 Task: Look for products in the category "First Aid & Outdoor Essentials" from Irwin Naturals only.
Action: Mouse moved to (312, 133)
Screenshot: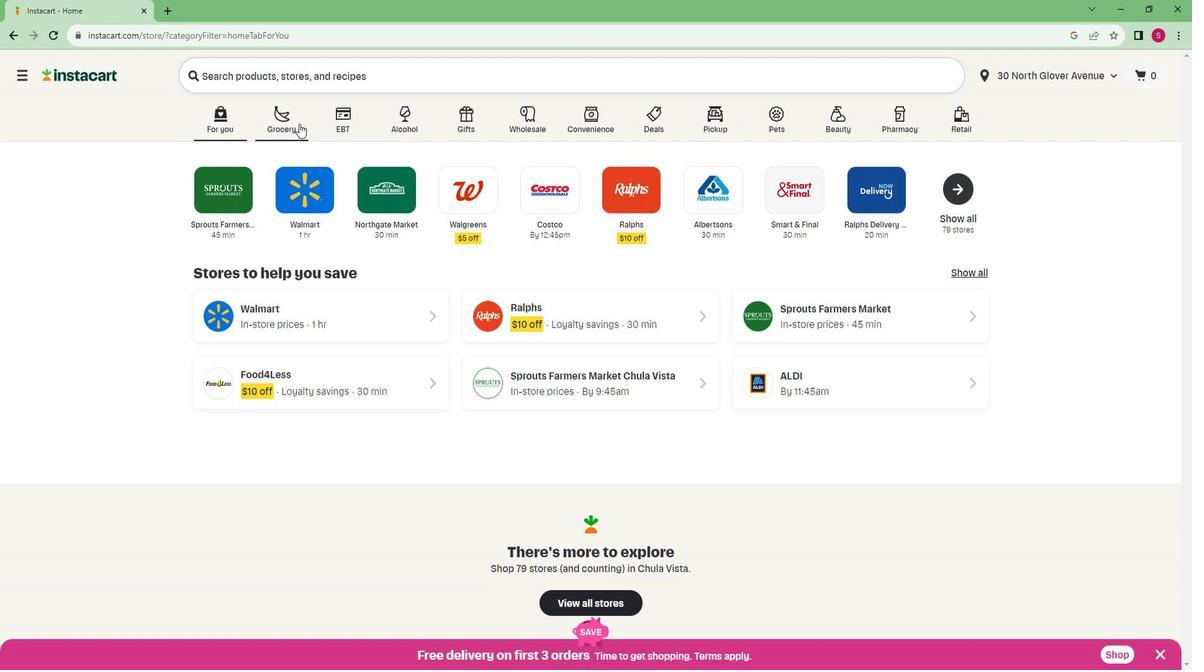
Action: Mouse pressed left at (312, 133)
Screenshot: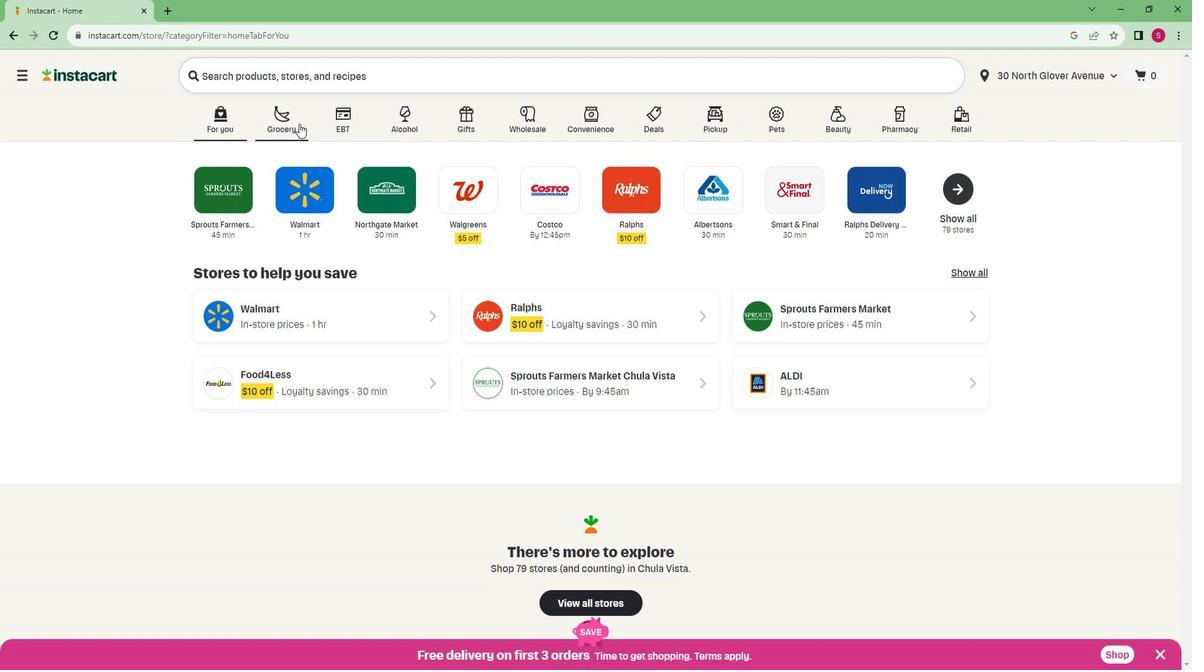
Action: Mouse moved to (276, 355)
Screenshot: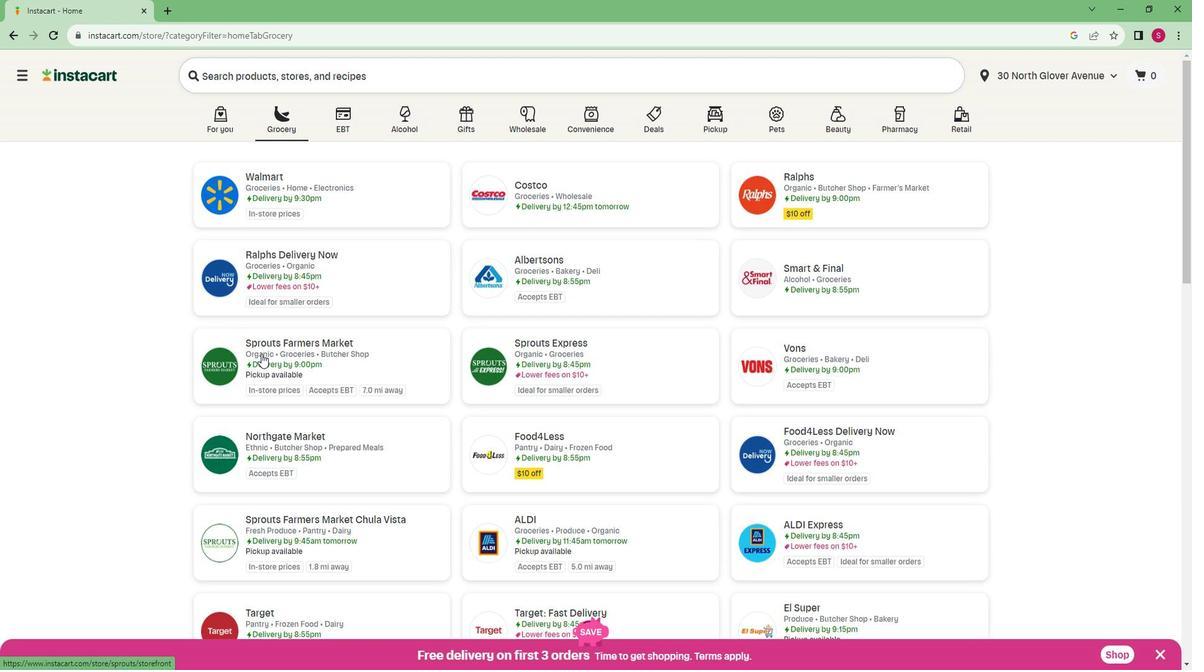 
Action: Mouse pressed left at (276, 355)
Screenshot: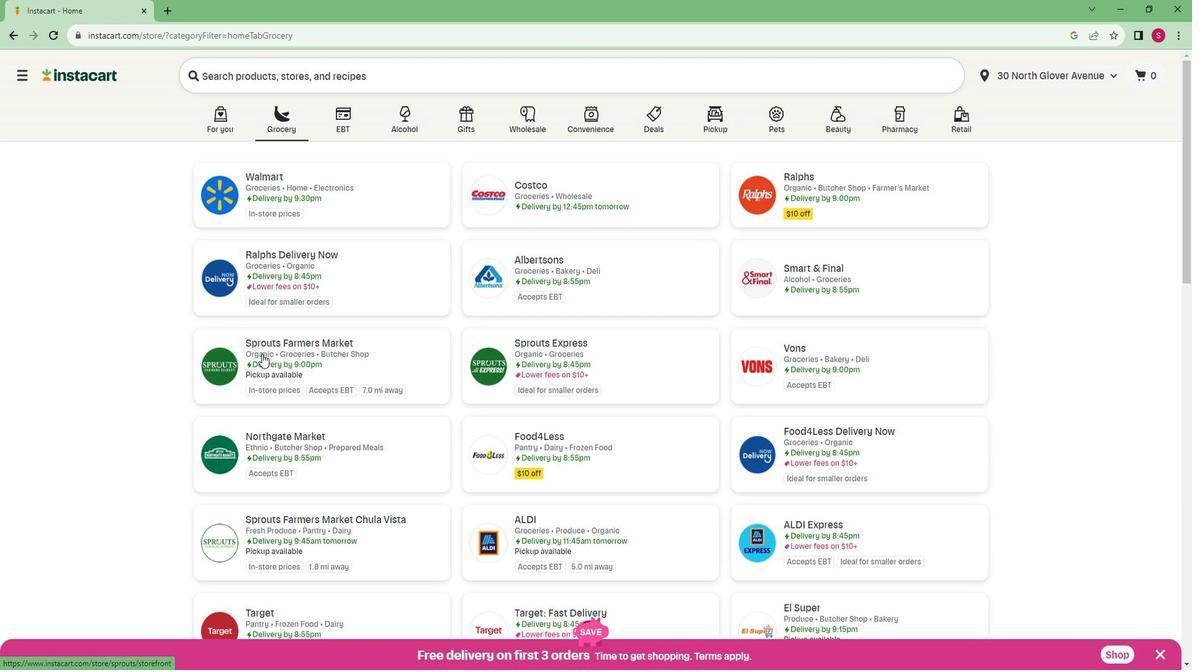 
Action: Mouse moved to (65, 475)
Screenshot: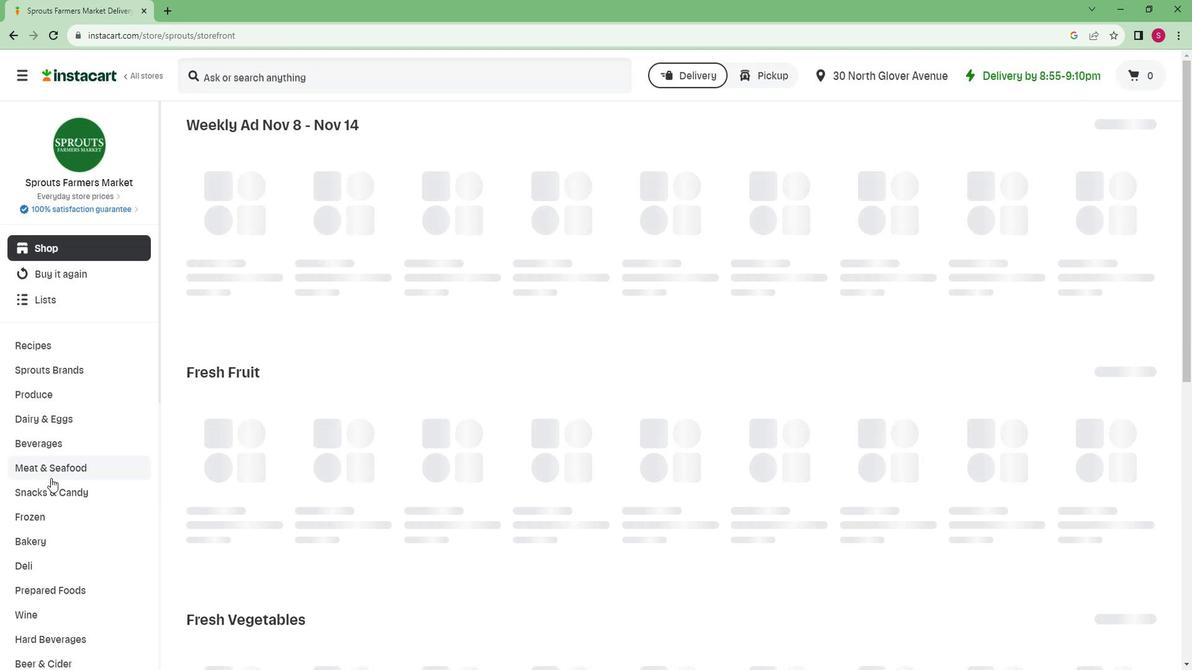 
Action: Mouse scrolled (65, 474) with delta (0, 0)
Screenshot: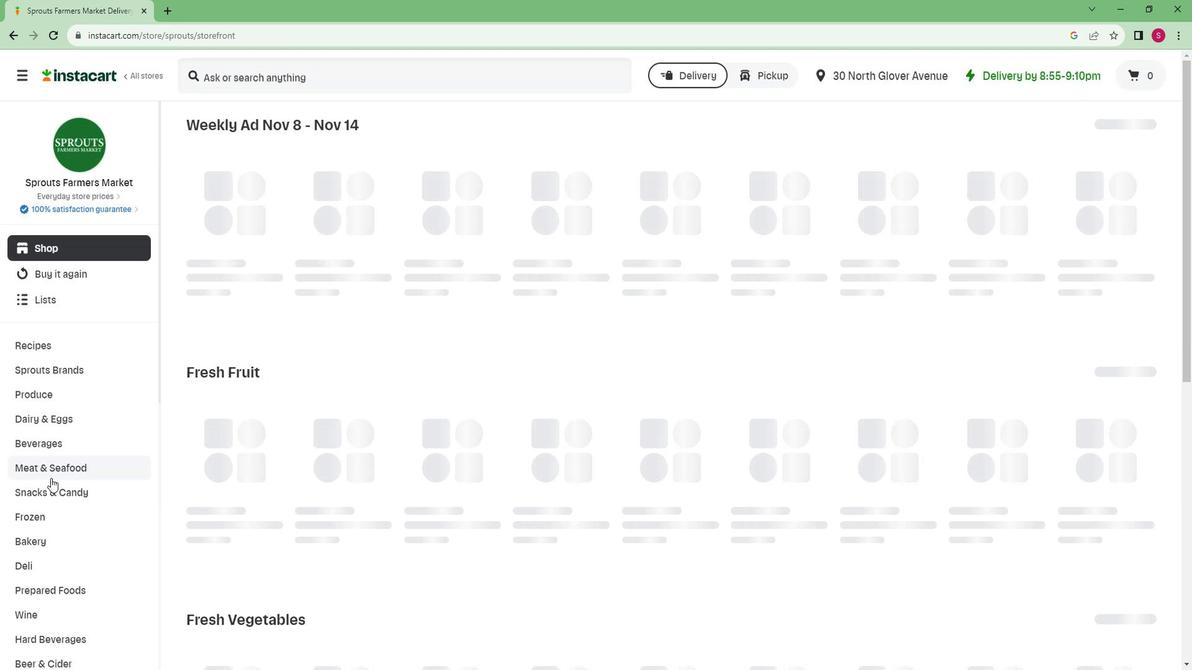 
Action: Mouse scrolled (65, 474) with delta (0, 0)
Screenshot: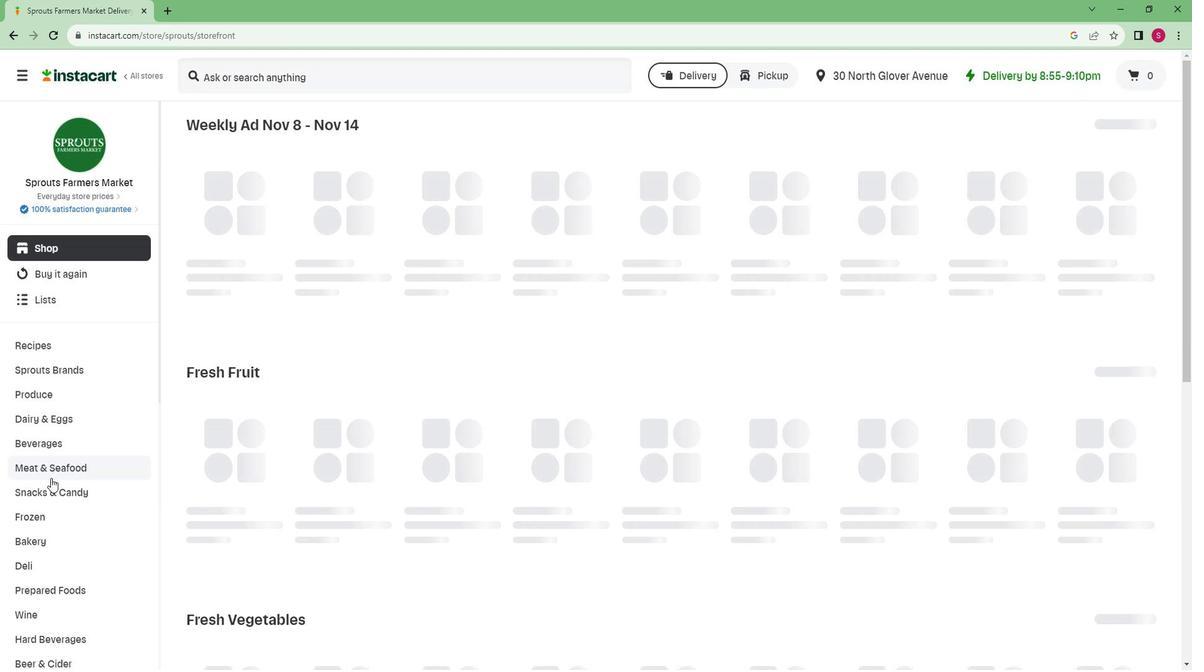 
Action: Mouse scrolled (65, 474) with delta (0, 0)
Screenshot: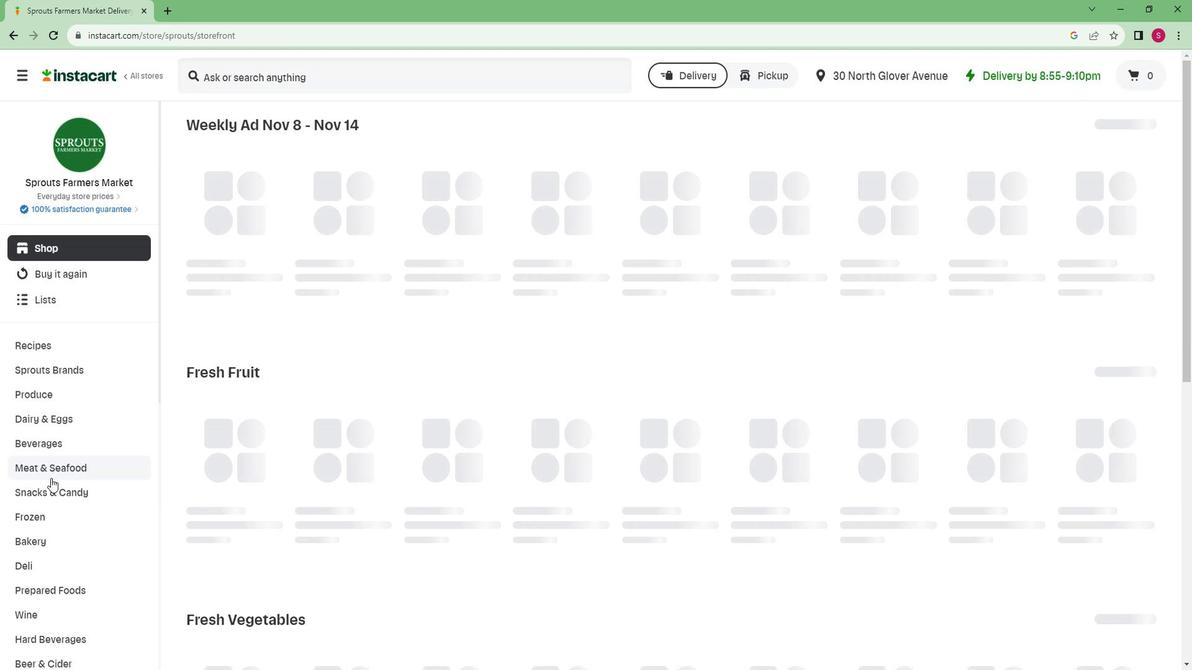 
Action: Mouse scrolled (65, 474) with delta (0, 0)
Screenshot: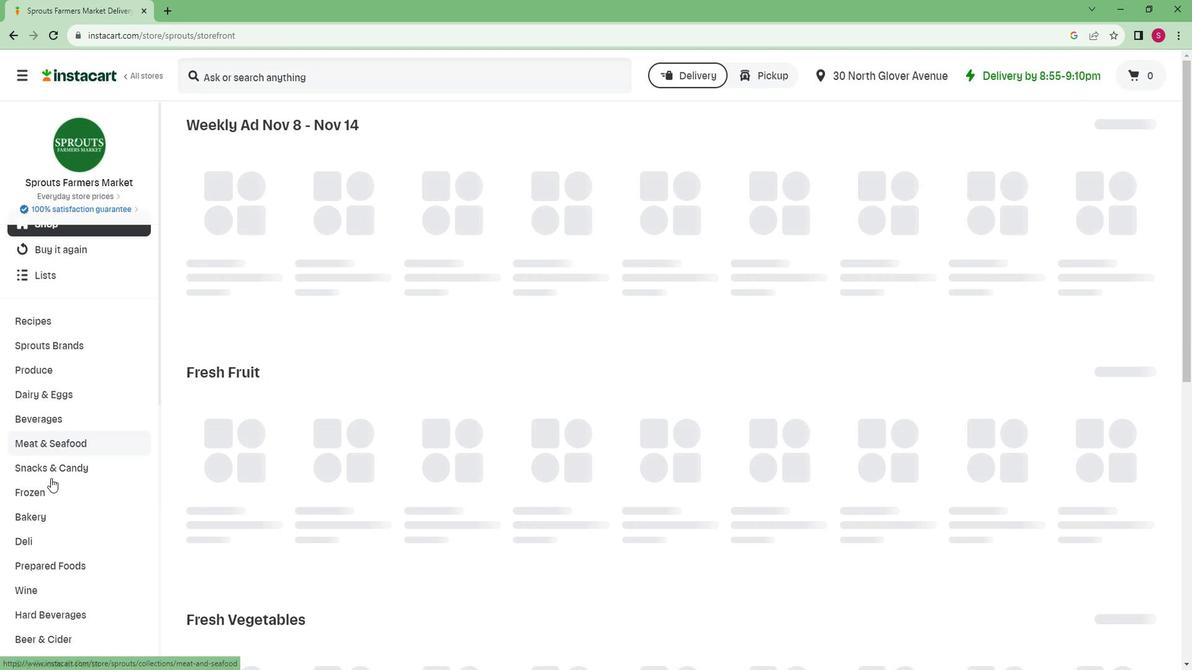 
Action: Mouse scrolled (65, 474) with delta (0, 0)
Screenshot: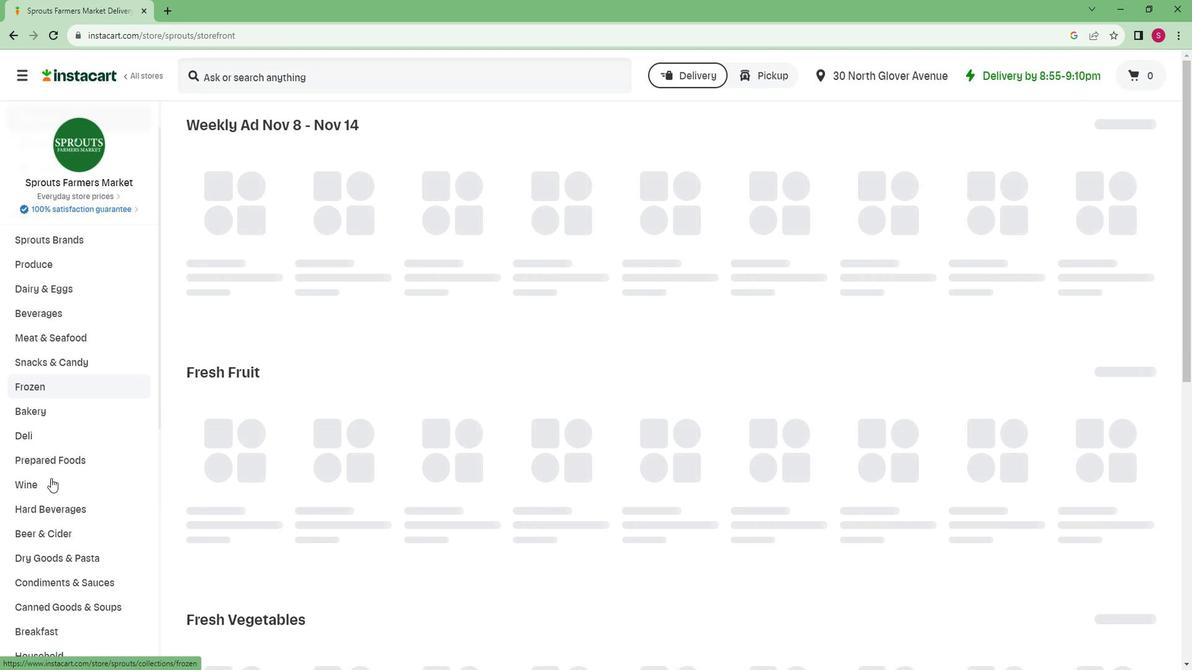 
Action: Mouse scrolled (65, 474) with delta (0, 0)
Screenshot: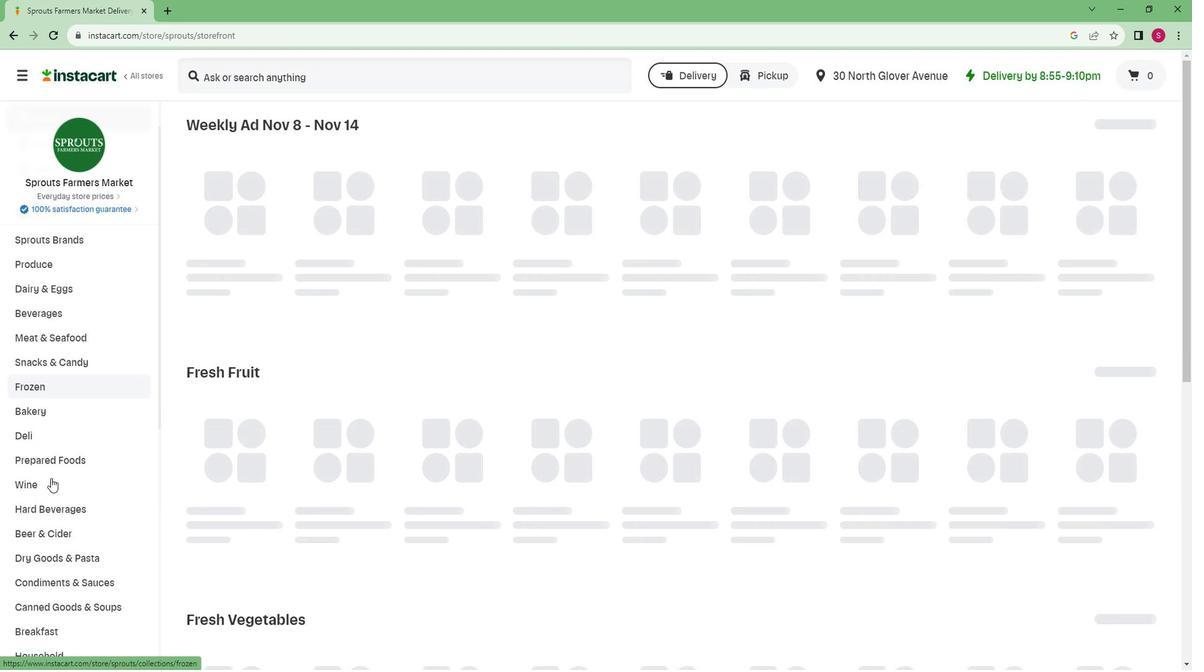 
Action: Mouse moved to (32, 589)
Screenshot: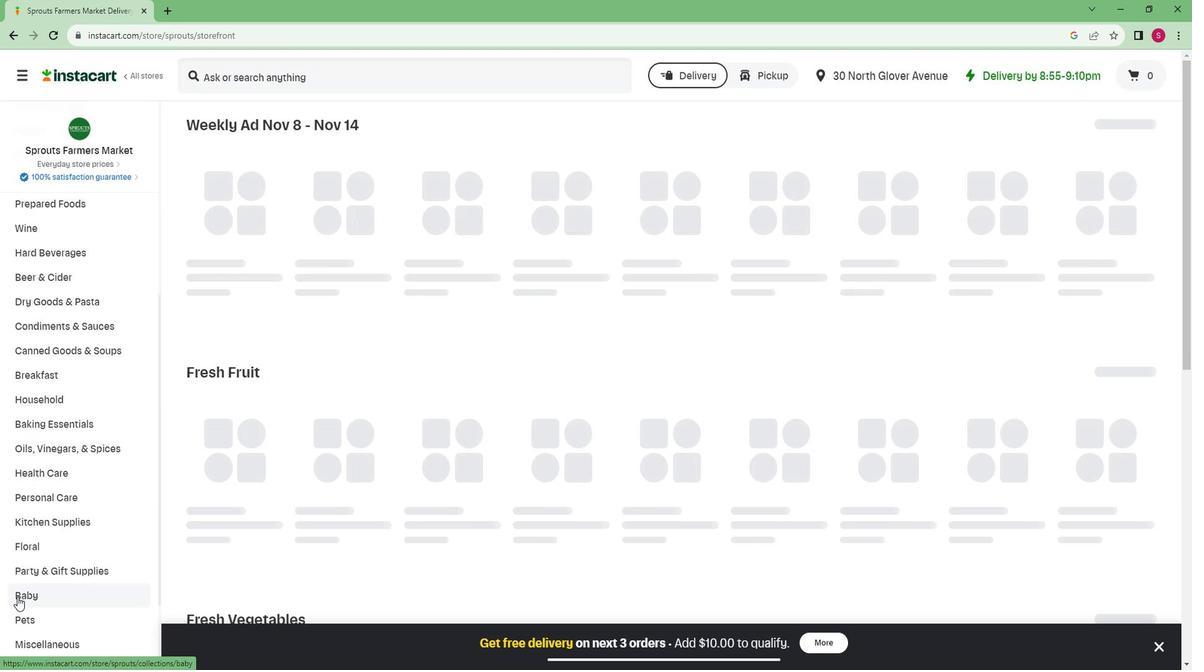 
Action: Mouse scrolled (32, 588) with delta (0, 0)
Screenshot: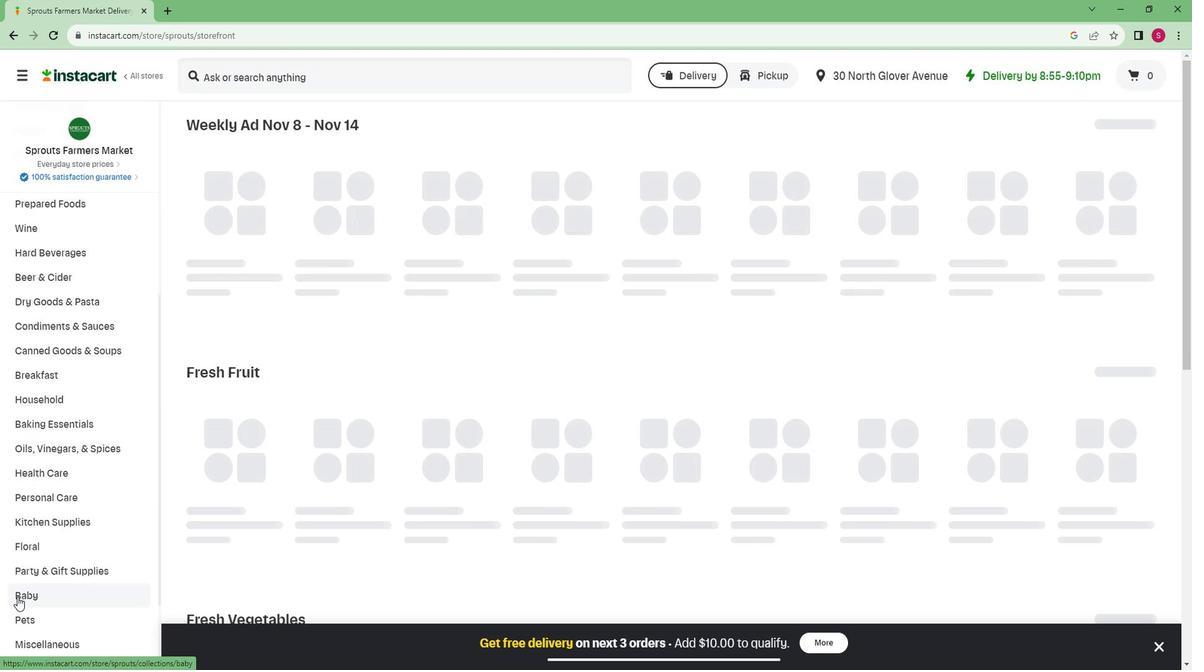 
Action: Mouse moved to (32, 589)
Screenshot: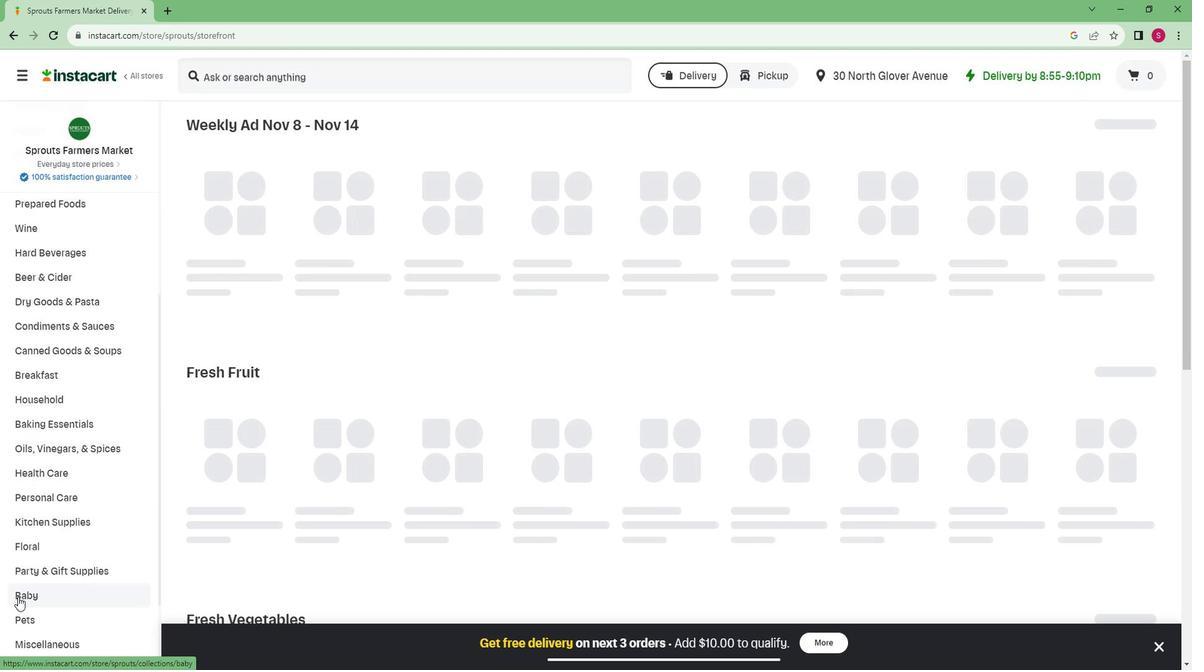 
Action: Mouse scrolled (32, 588) with delta (0, 0)
Screenshot: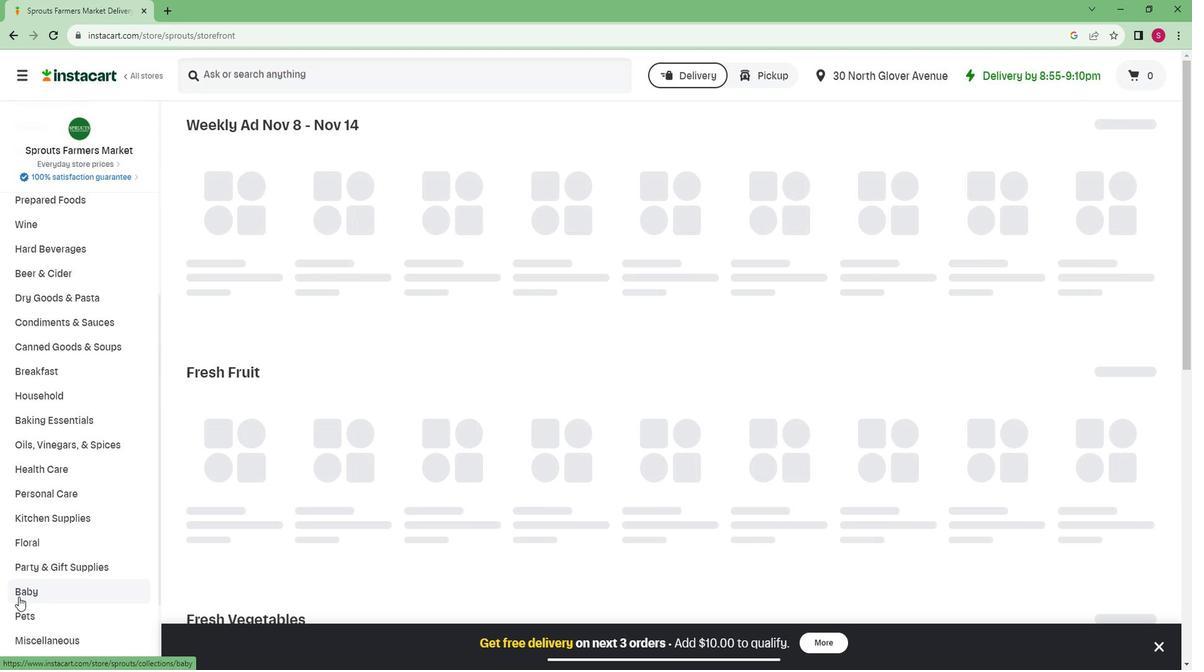 
Action: Mouse moved to (55, 616)
Screenshot: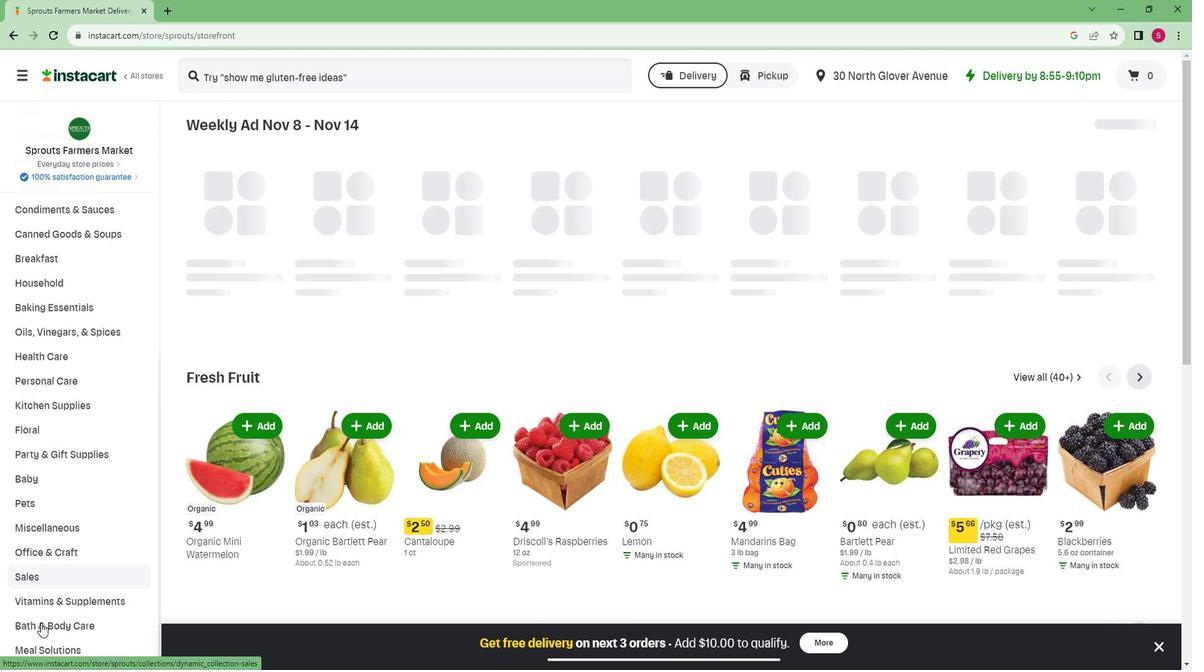 
Action: Mouse pressed left at (55, 616)
Screenshot: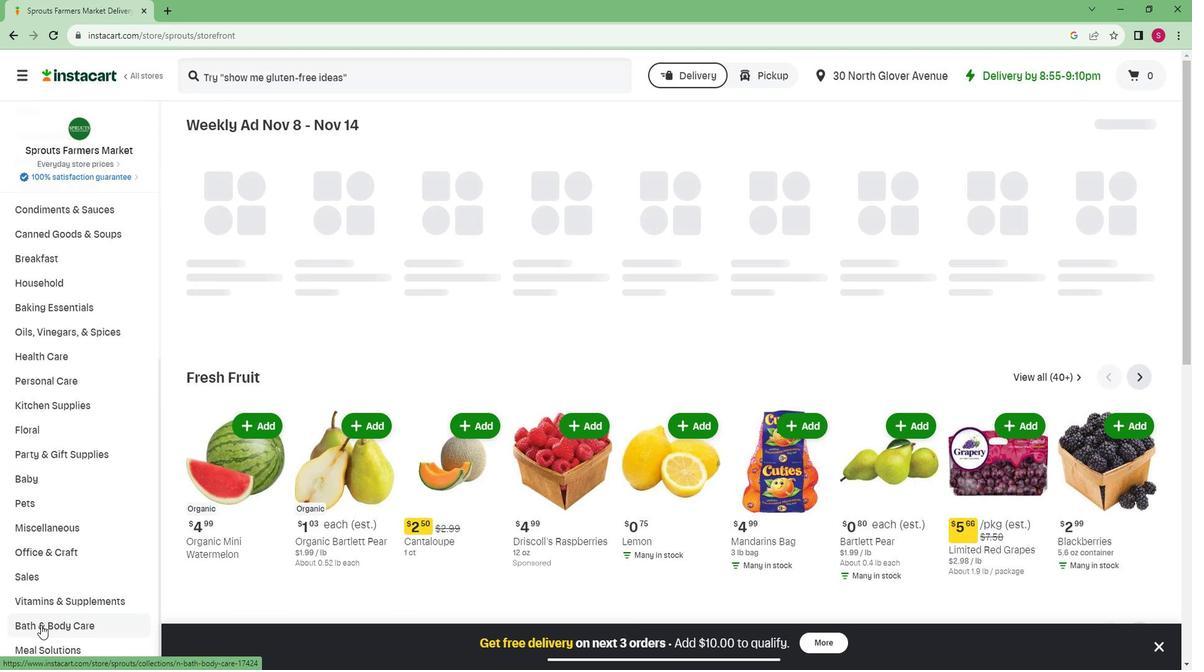 
Action: Mouse moved to (96, 622)
Screenshot: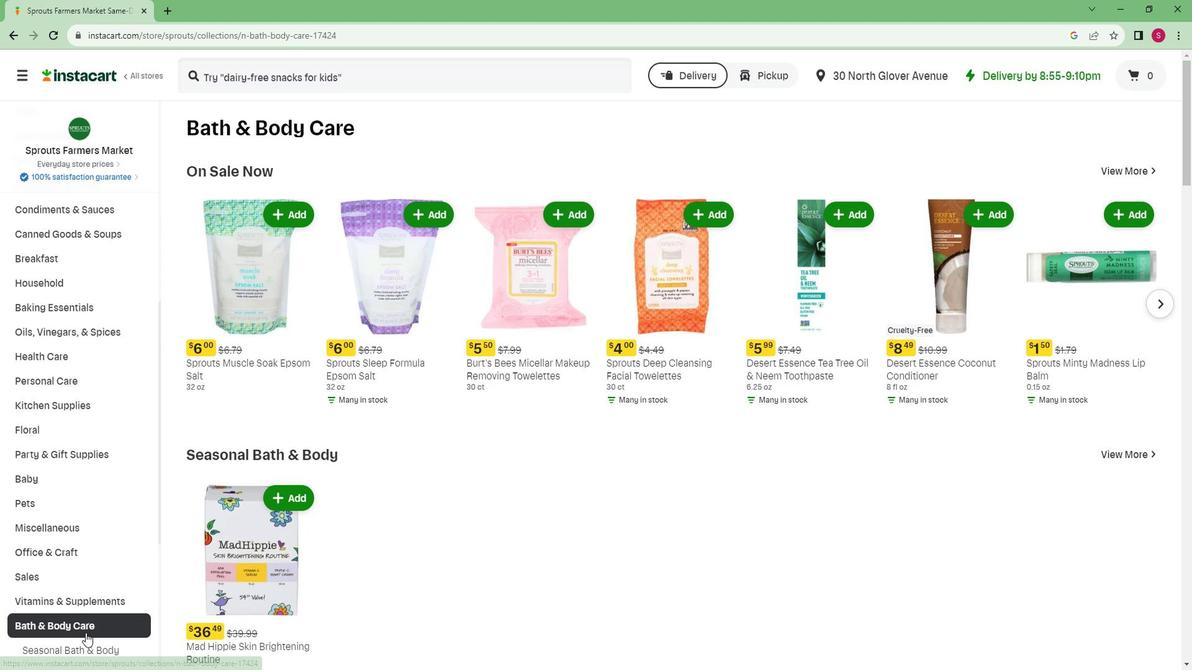 
Action: Mouse scrolled (96, 622) with delta (0, 0)
Screenshot: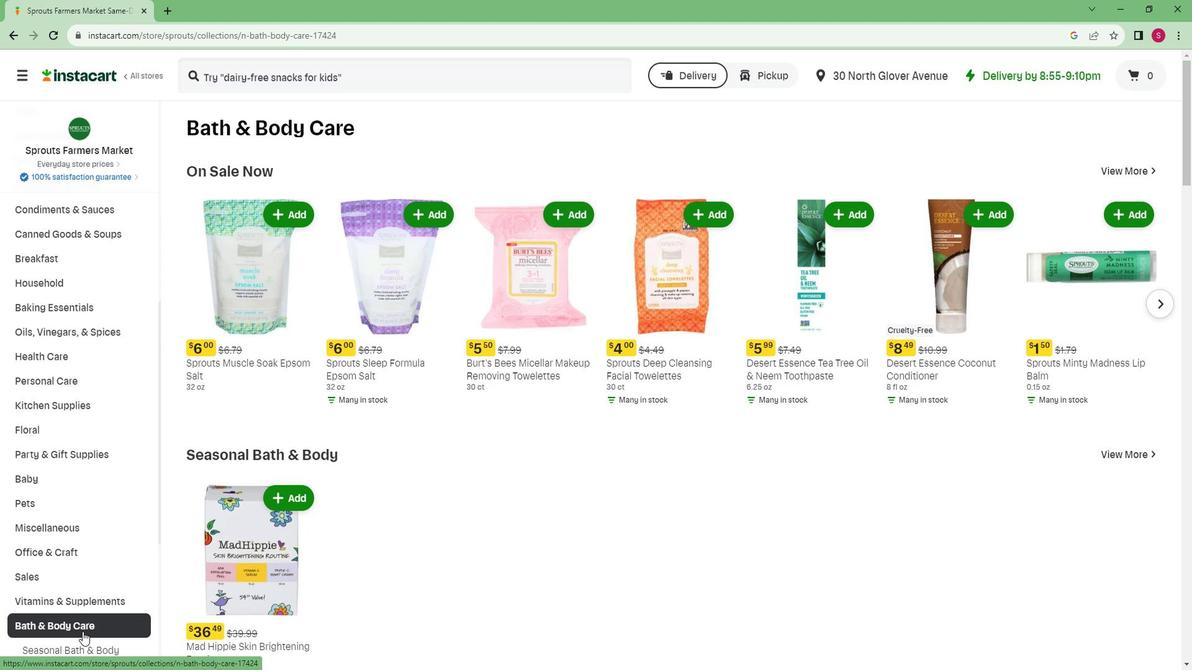 
Action: Mouse moved to (95, 621)
Screenshot: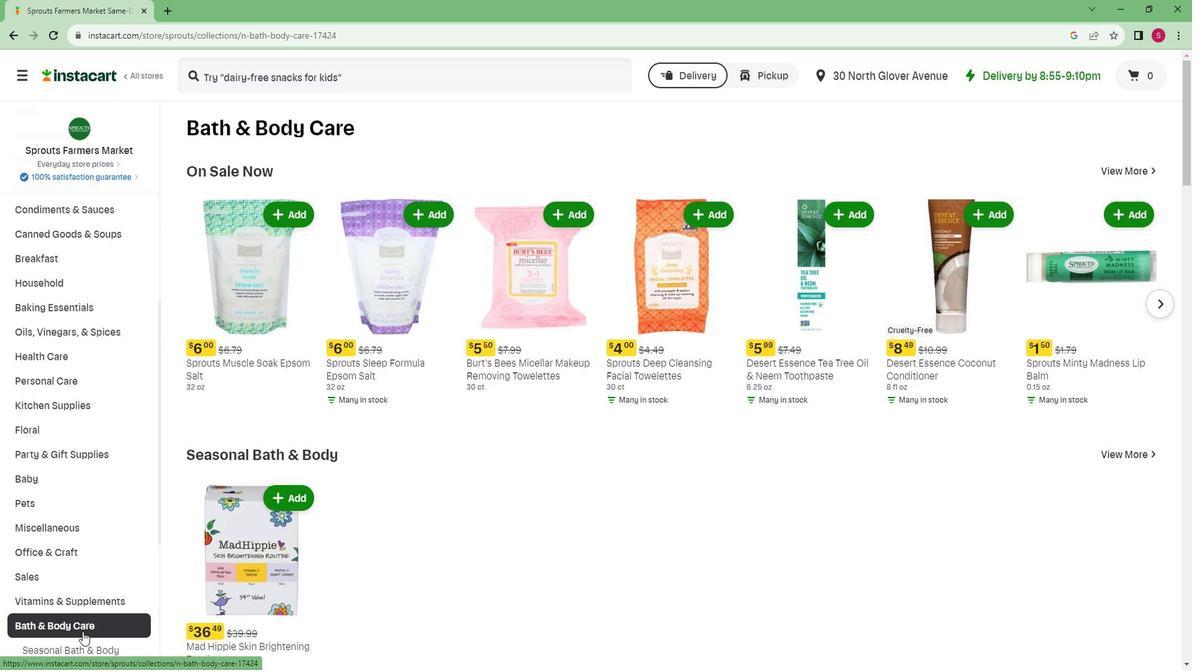 
Action: Mouse scrolled (95, 620) with delta (0, 0)
Screenshot: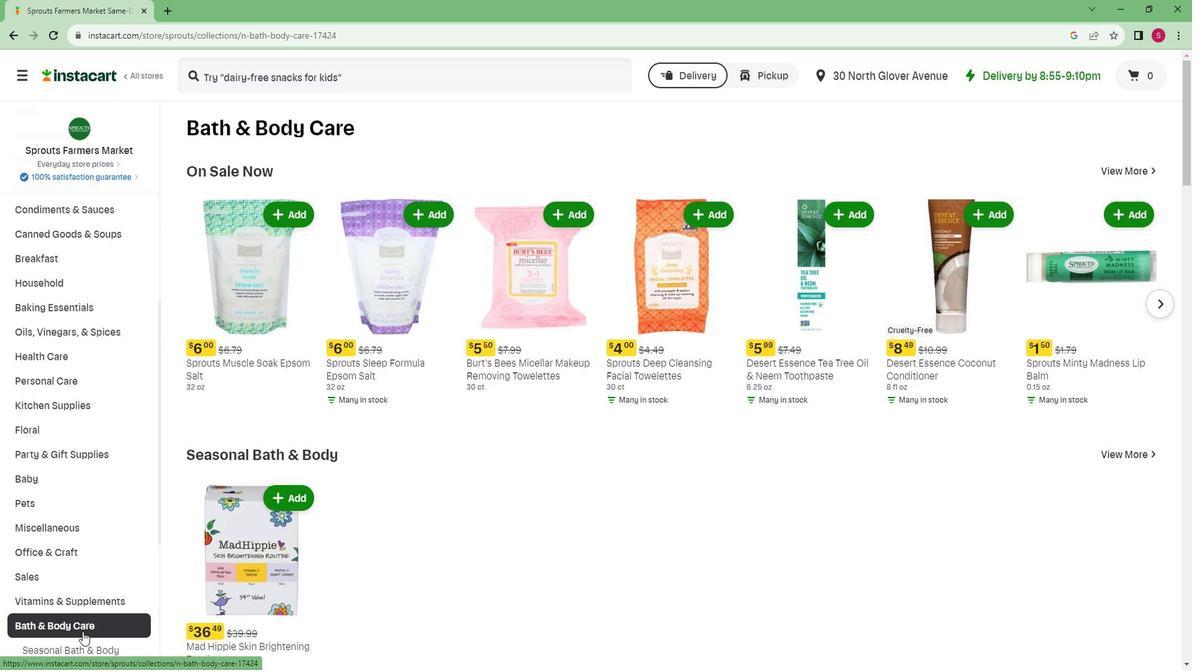 
Action: Mouse moved to (94, 621)
Screenshot: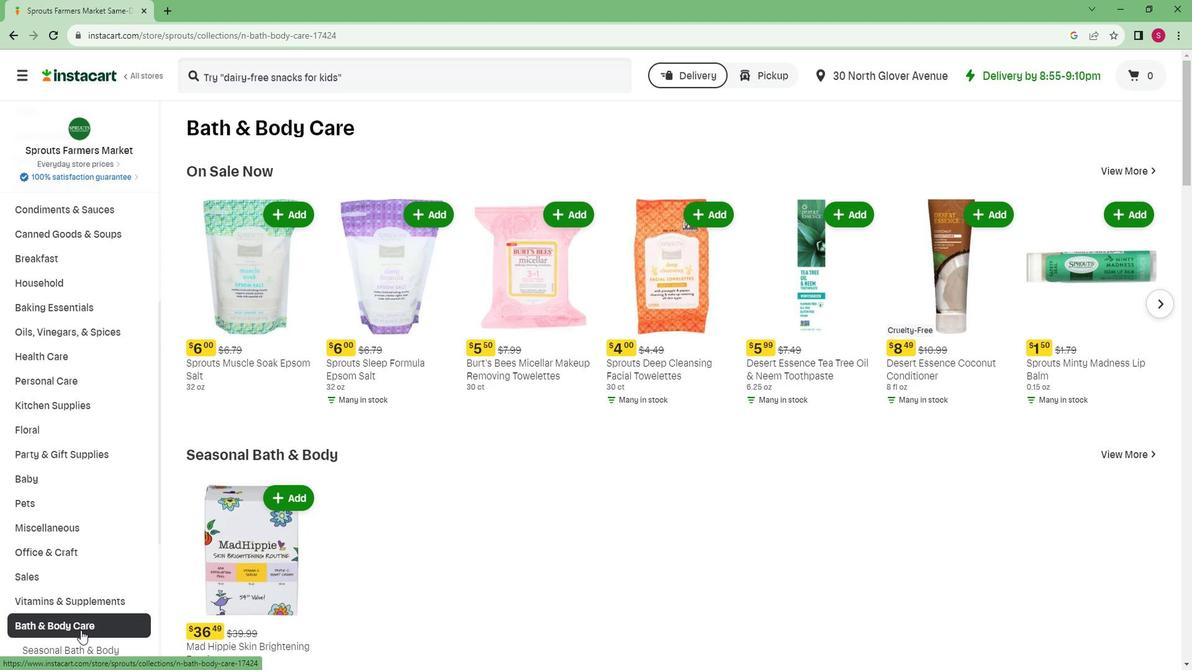 
Action: Mouse scrolled (94, 620) with delta (0, 0)
Screenshot: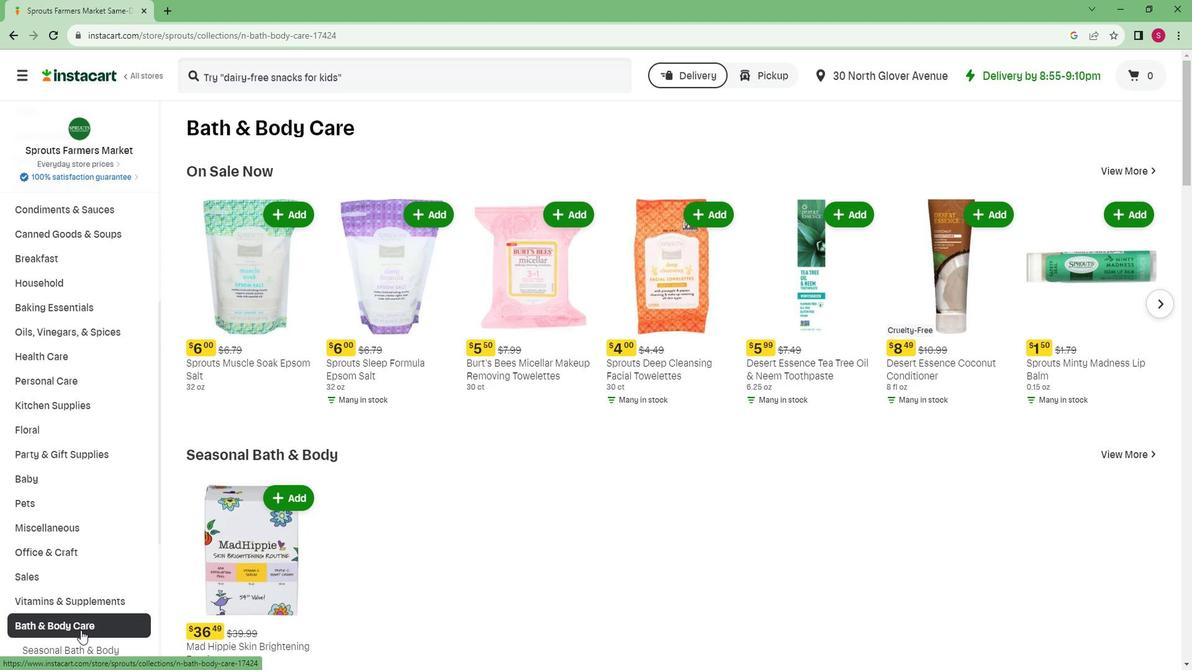 
Action: Mouse moved to (94, 621)
Screenshot: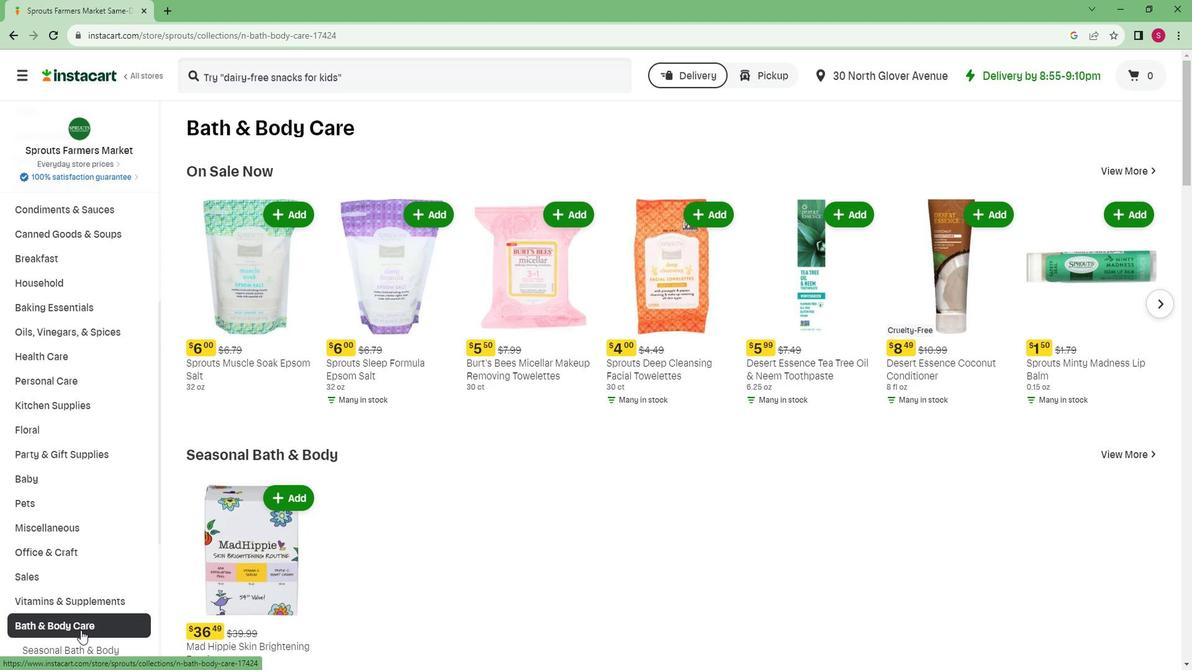 
Action: Mouse scrolled (94, 620) with delta (0, 0)
Screenshot: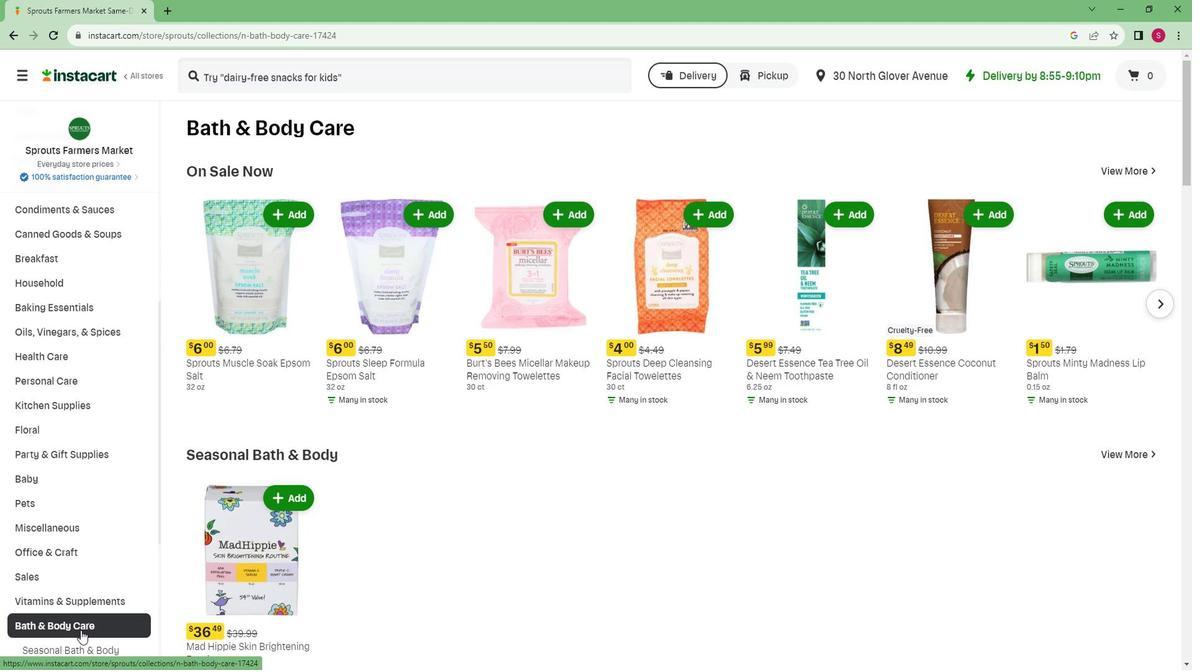 
Action: Mouse moved to (73, 601)
Screenshot: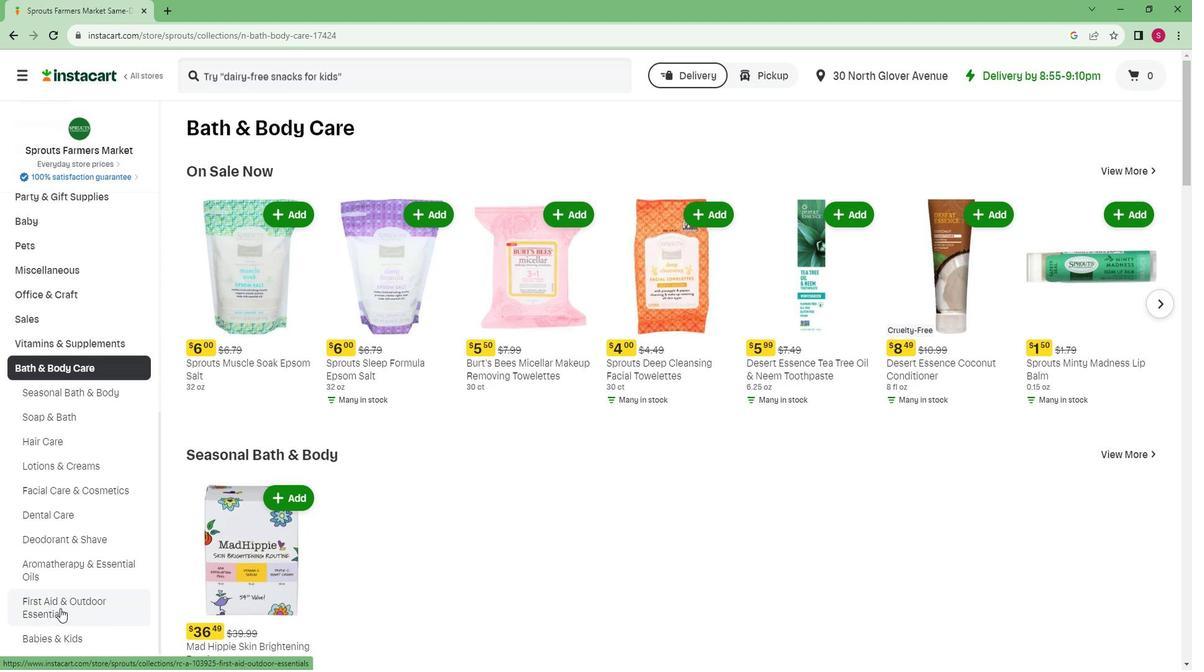 
Action: Mouse pressed left at (73, 601)
Screenshot: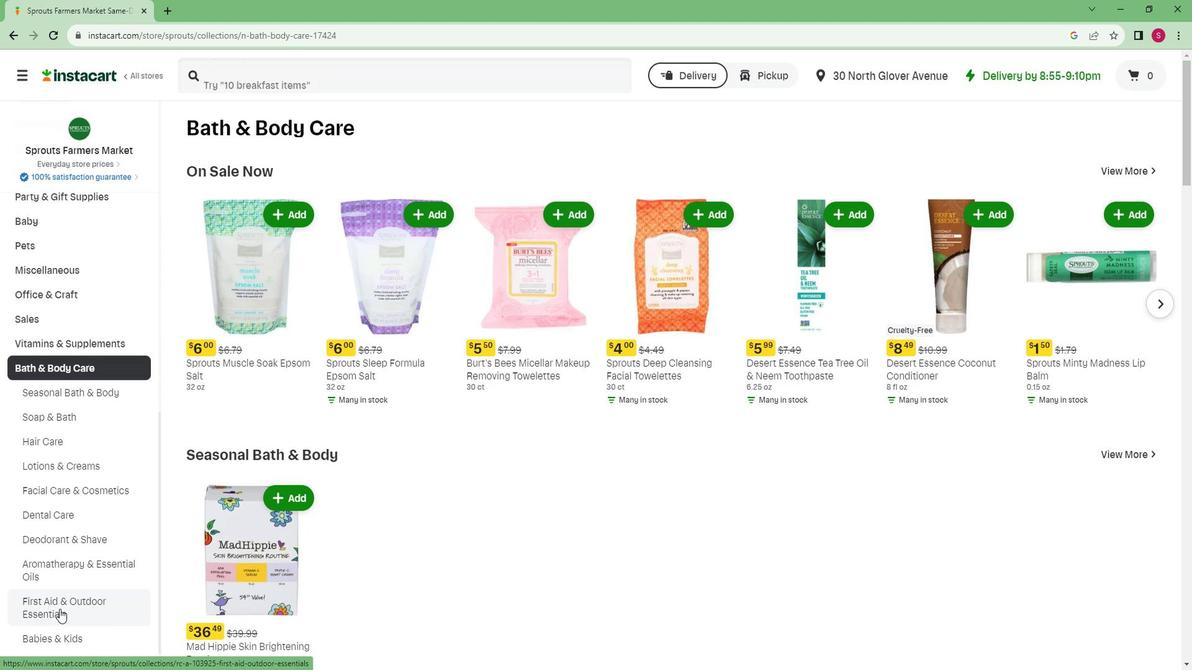 
Action: Mouse moved to (304, 185)
Screenshot: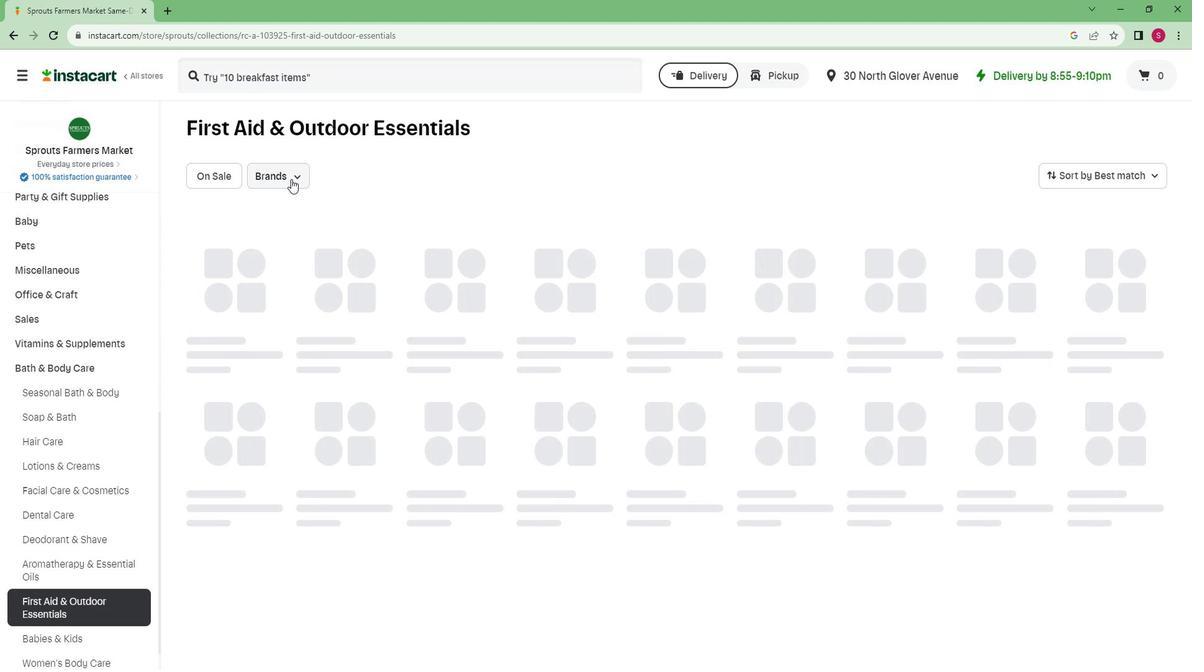 
Action: Mouse pressed left at (304, 185)
Screenshot: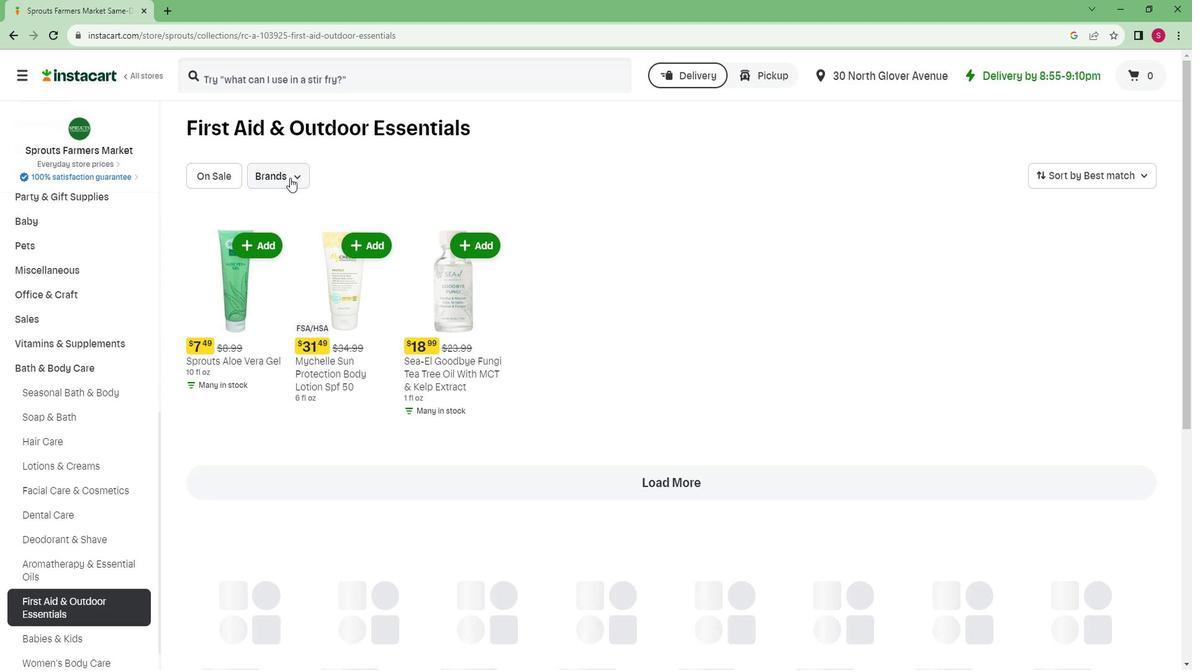 
Action: Mouse moved to (295, 331)
Screenshot: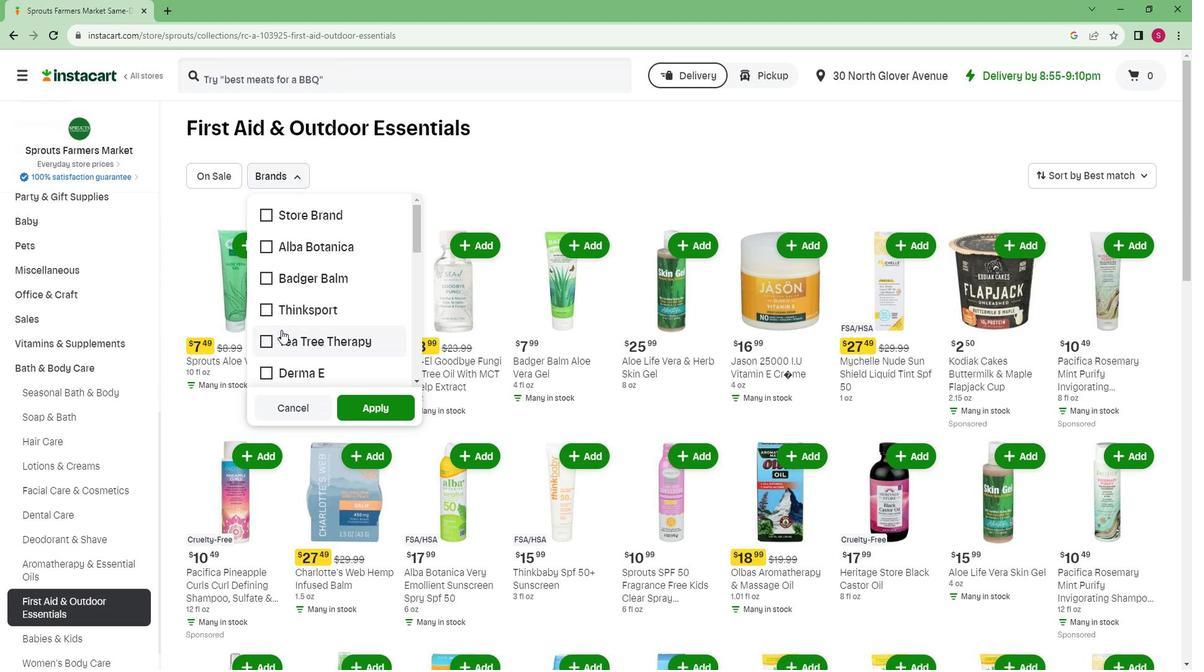 
Action: Mouse scrolled (295, 330) with delta (0, 0)
Screenshot: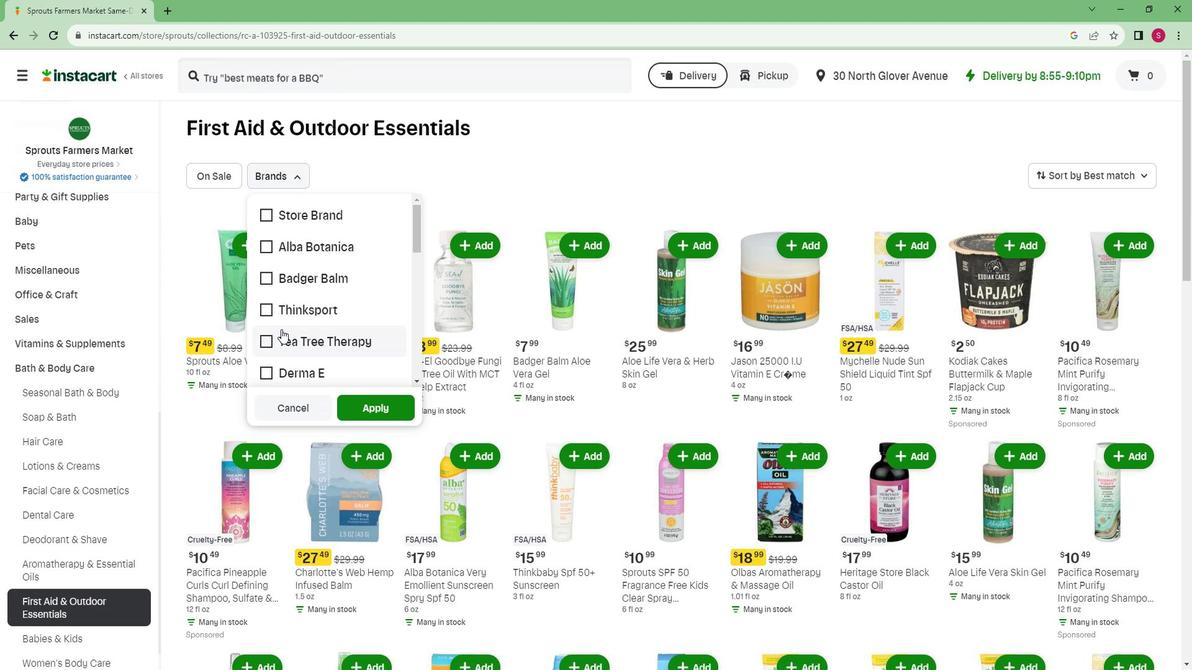 
Action: Mouse scrolled (295, 330) with delta (0, 0)
Screenshot: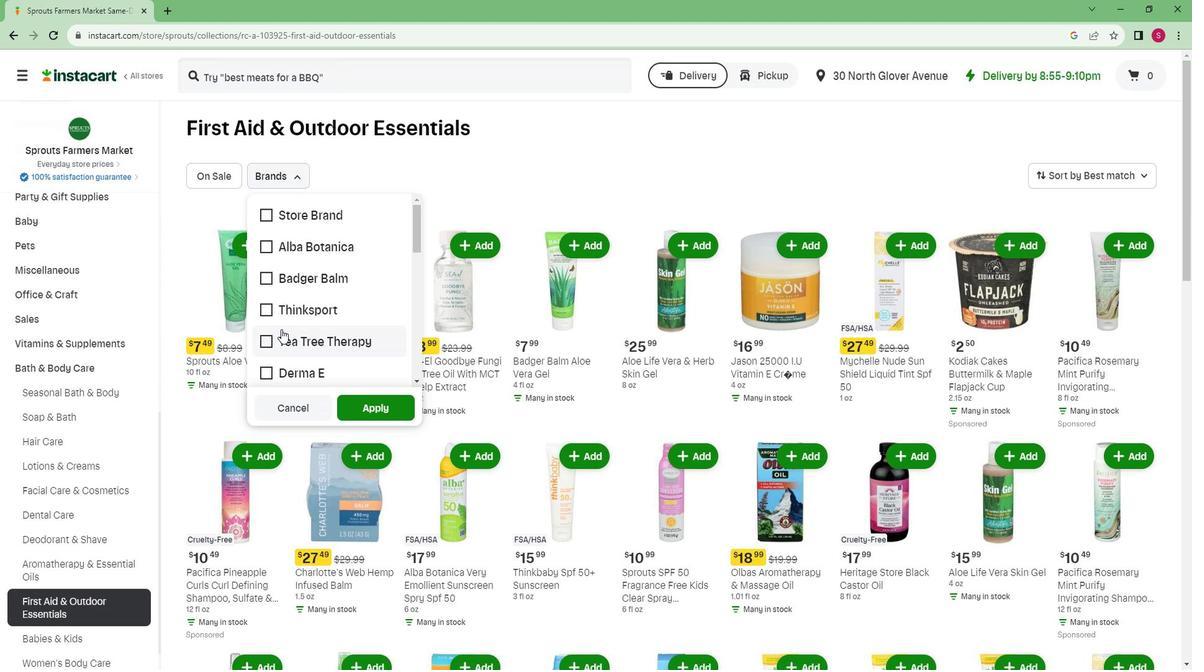 
Action: Mouse scrolled (295, 330) with delta (0, 0)
Screenshot: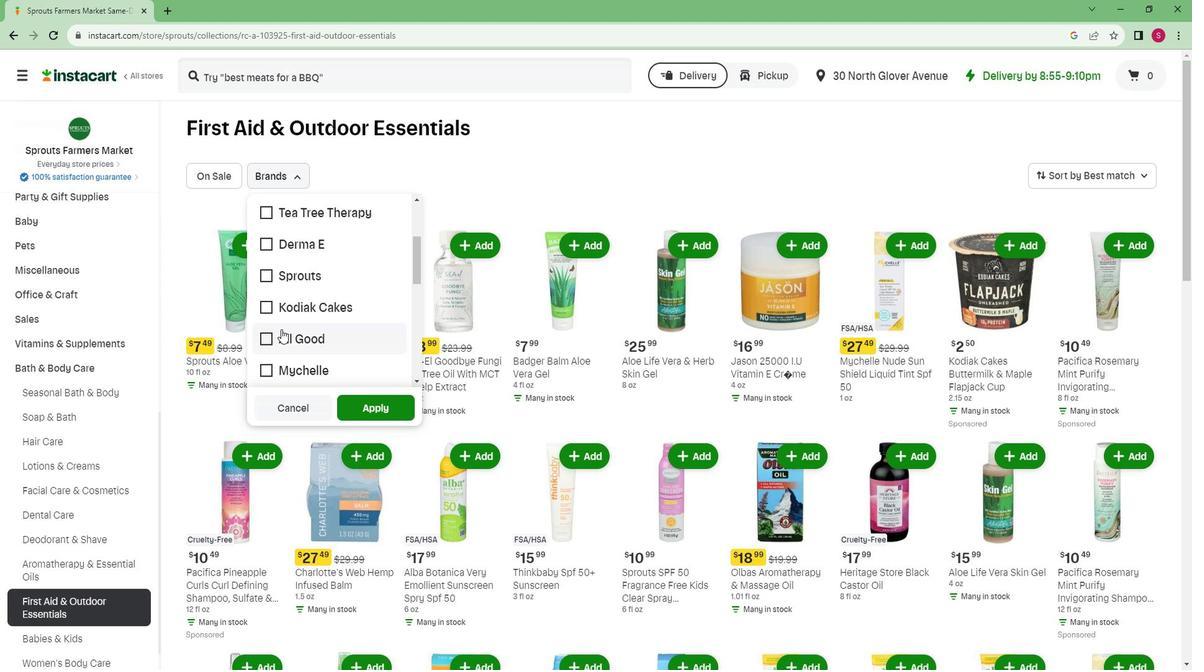 
Action: Mouse scrolled (295, 330) with delta (0, 0)
Screenshot: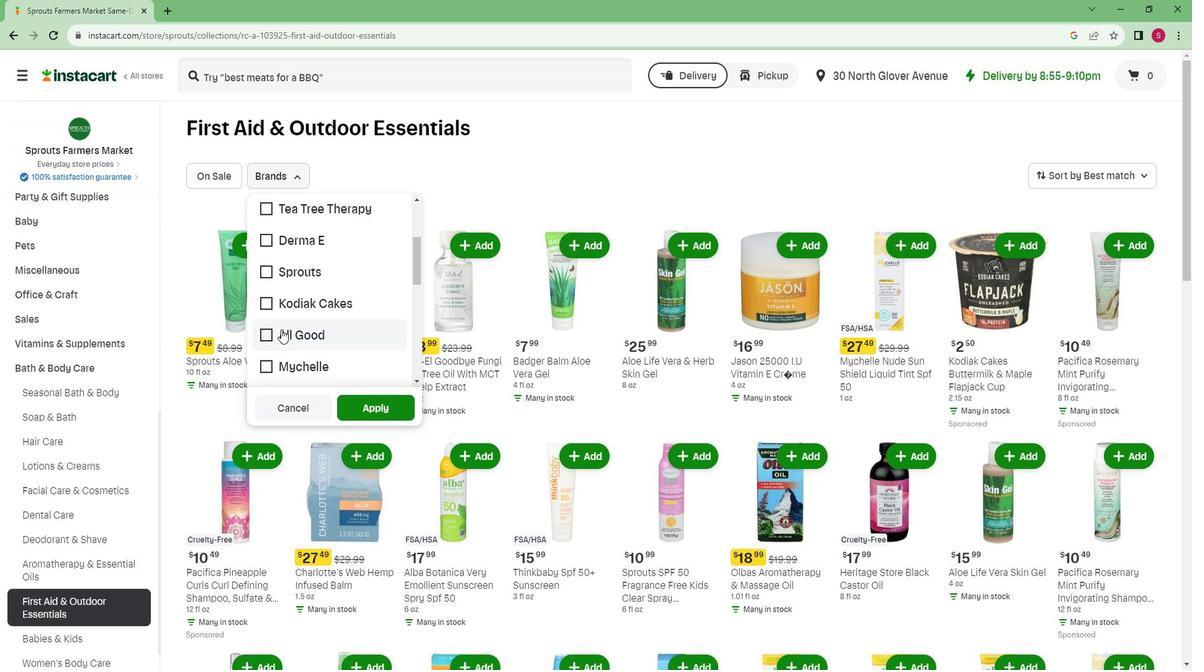 
Action: Mouse pressed left at (295, 331)
Screenshot: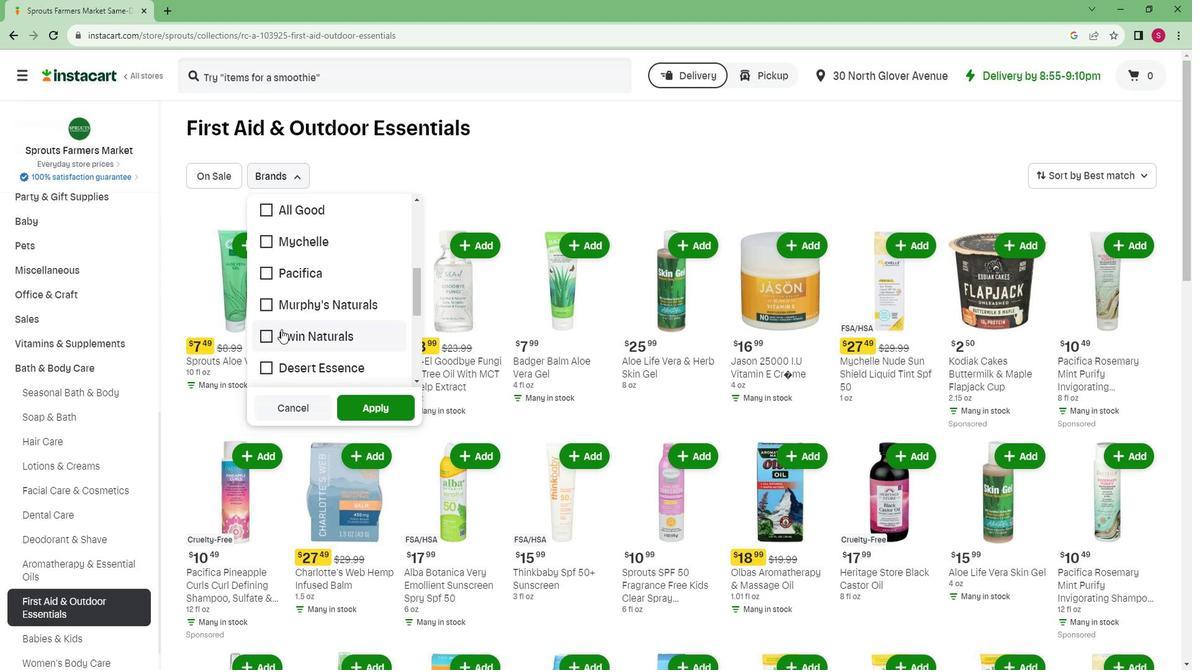 
Action: Mouse moved to (393, 412)
Screenshot: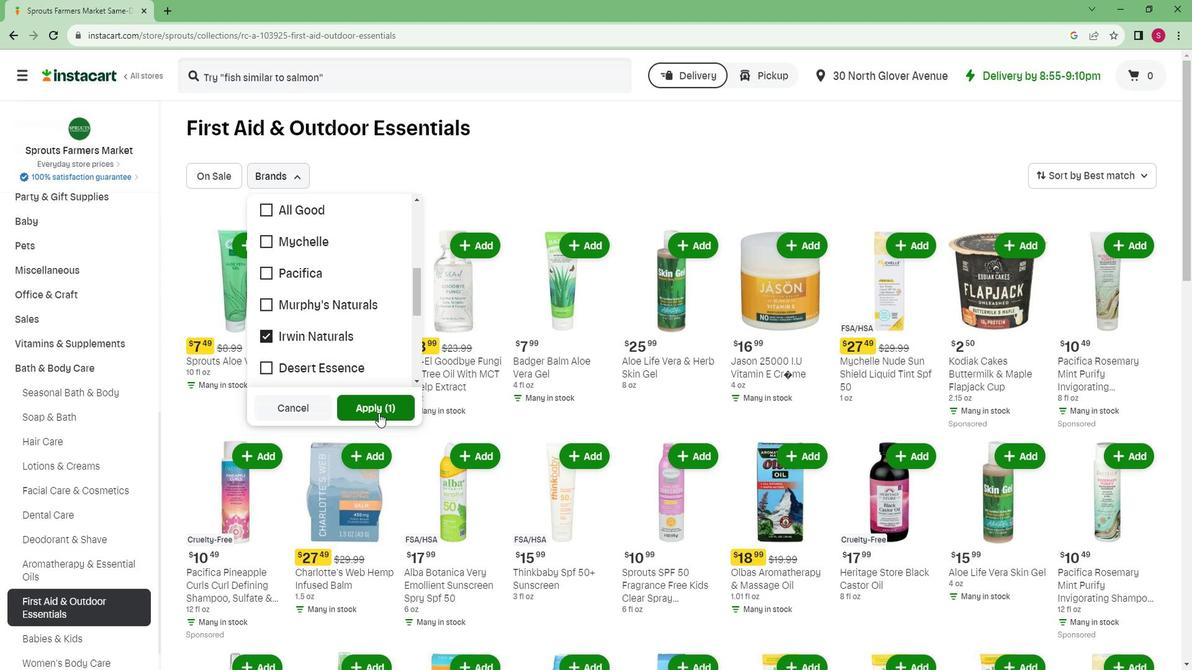 
Action: Mouse pressed left at (393, 412)
Screenshot: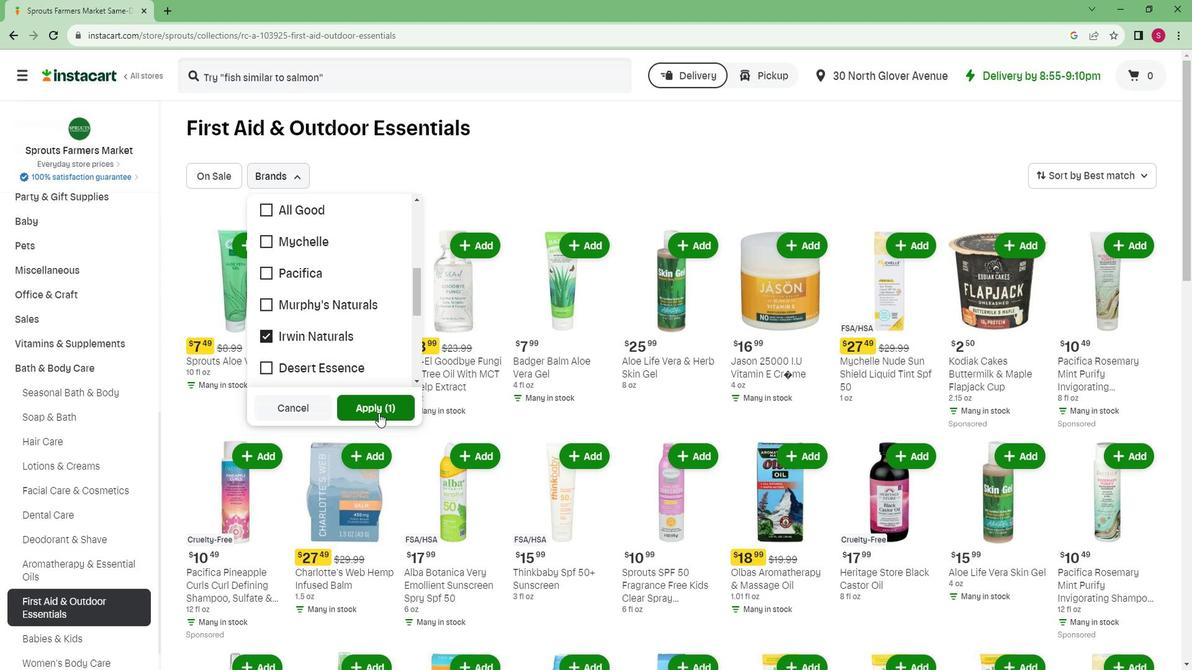 
